 Task: Create a sub task Design and Implement Solution for the task  Improve website speed and performance in the project AcmeWorks , assign it to team member softage.3@softage.net and update the status of the sub task to  Off Track , set the priority of the sub task to High
Action: Mouse moved to (464, 234)
Screenshot: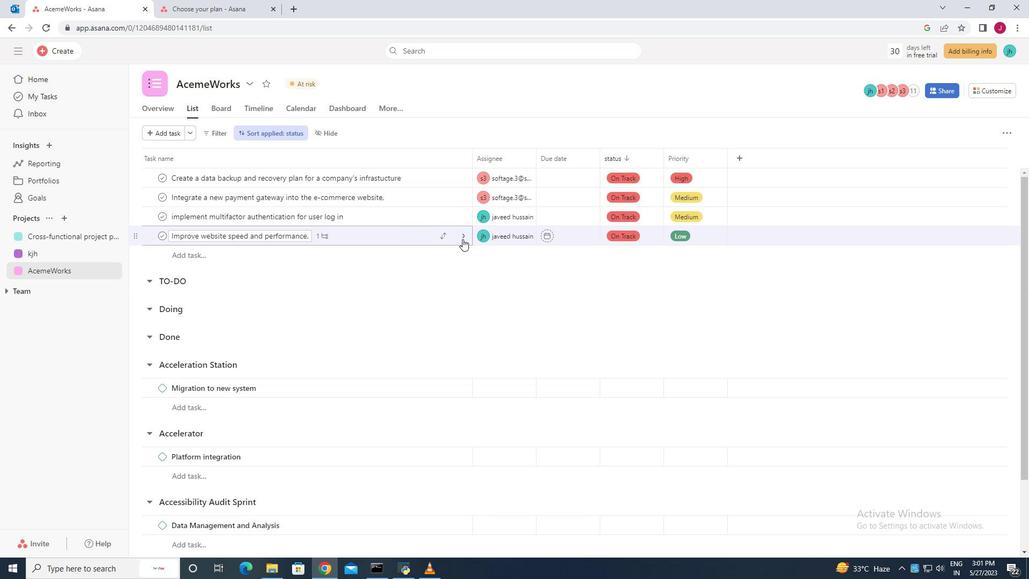 
Action: Mouse pressed left at (464, 234)
Screenshot: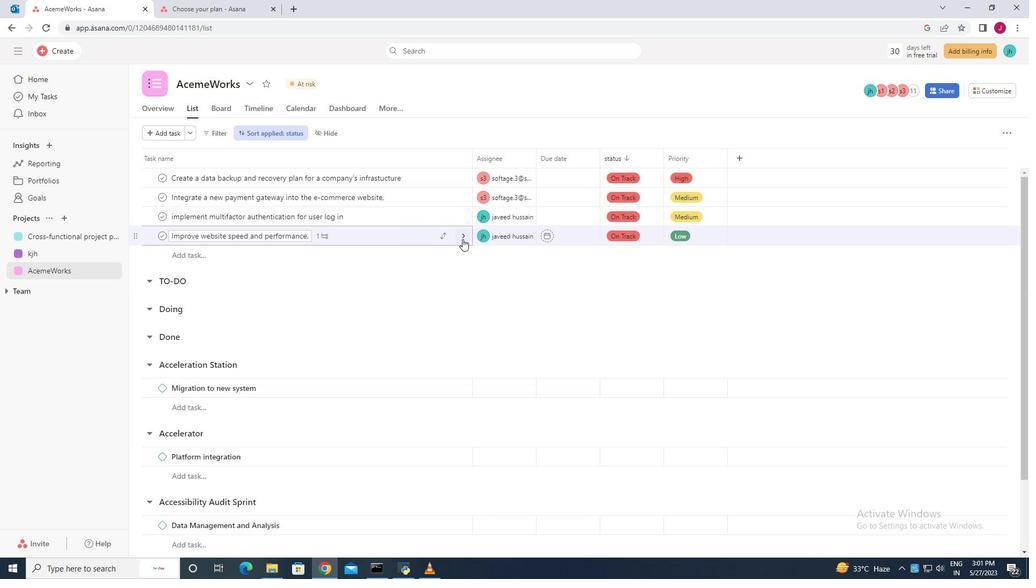 
Action: Mouse moved to (727, 376)
Screenshot: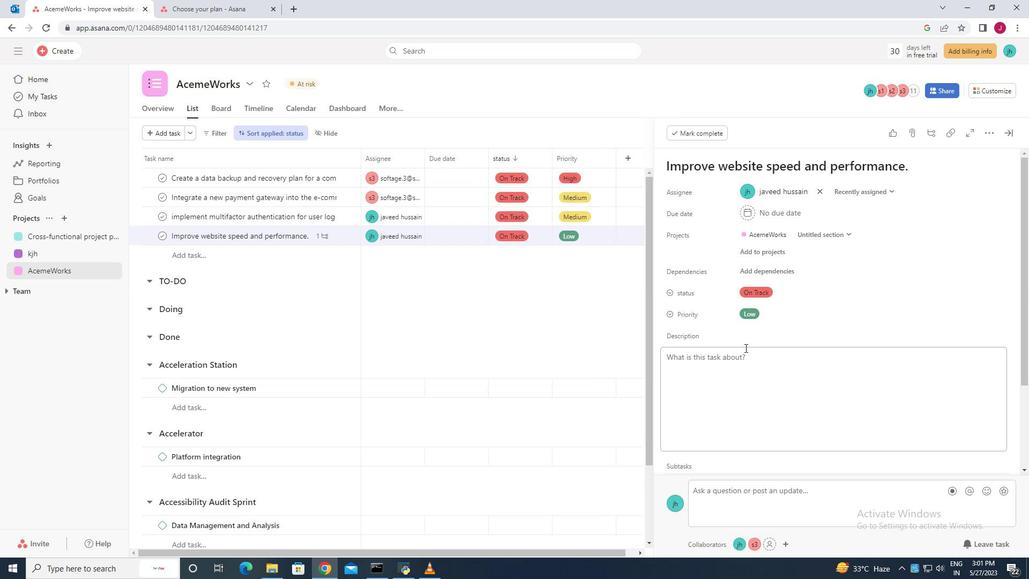 
Action: Mouse scrolled (728, 372) with delta (0, 0)
Screenshot: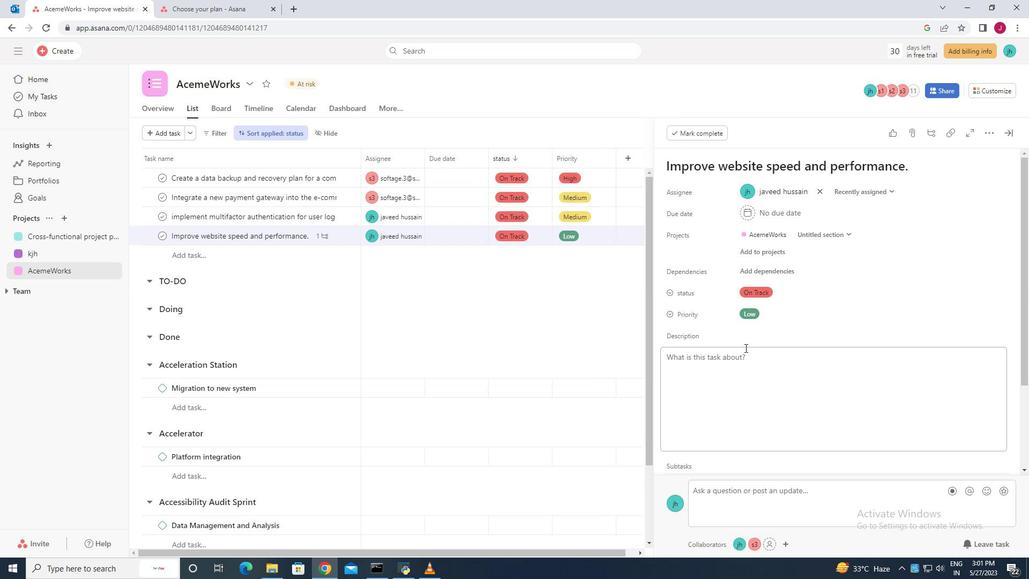 
Action: Mouse scrolled (727, 375) with delta (0, 0)
Screenshot: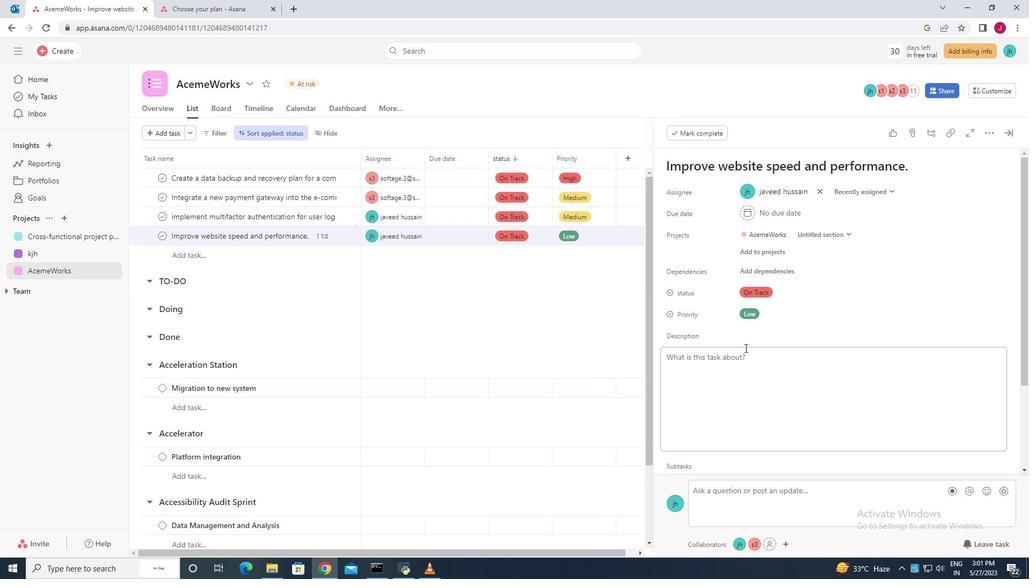 
Action: Mouse scrolled (727, 375) with delta (0, 0)
Screenshot: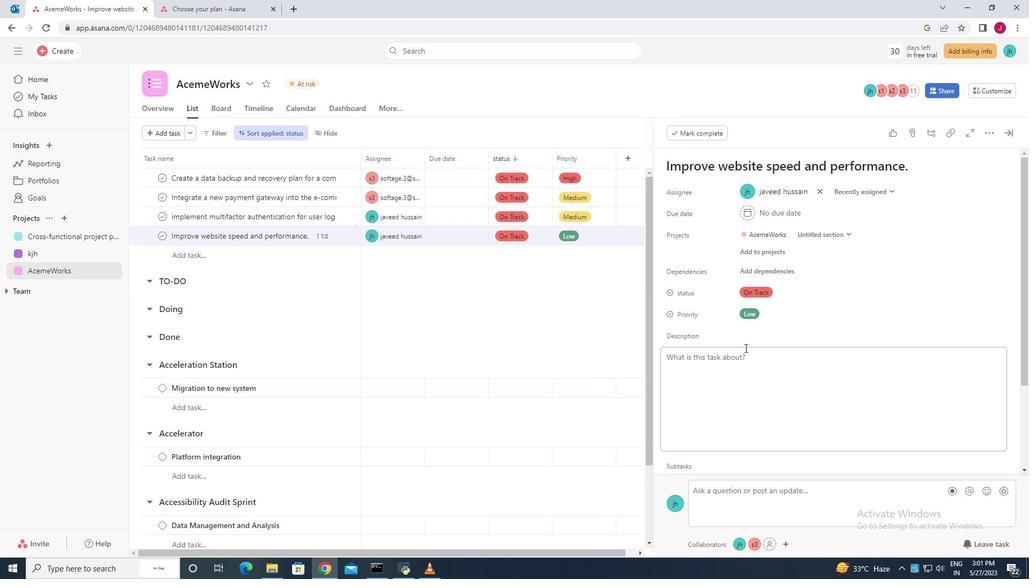 
Action: Mouse scrolled (727, 375) with delta (0, 0)
Screenshot: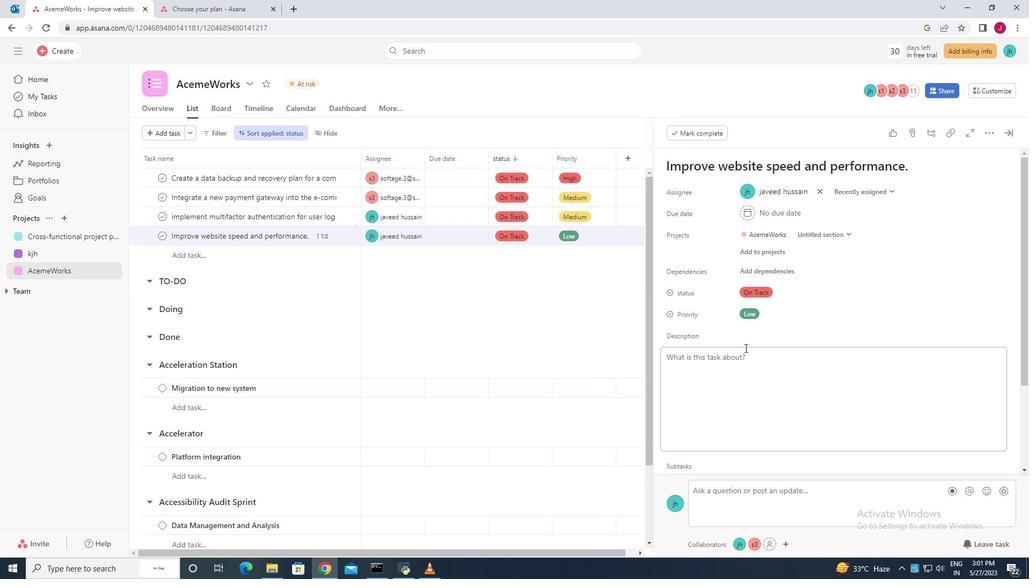 
Action: Mouse moved to (689, 391)
Screenshot: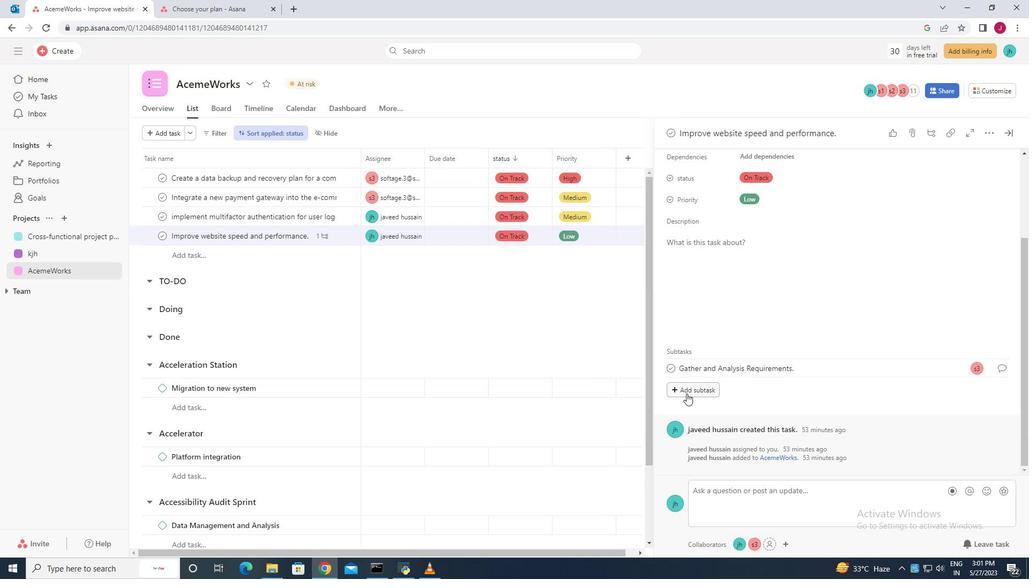 
Action: Mouse pressed left at (689, 391)
Screenshot: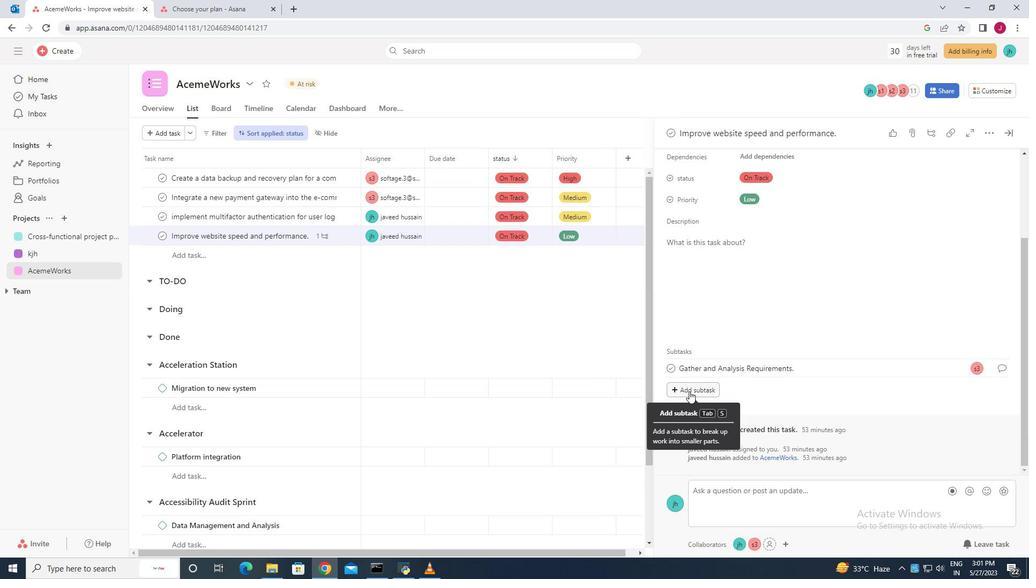 
Action: Mouse moved to (698, 367)
Screenshot: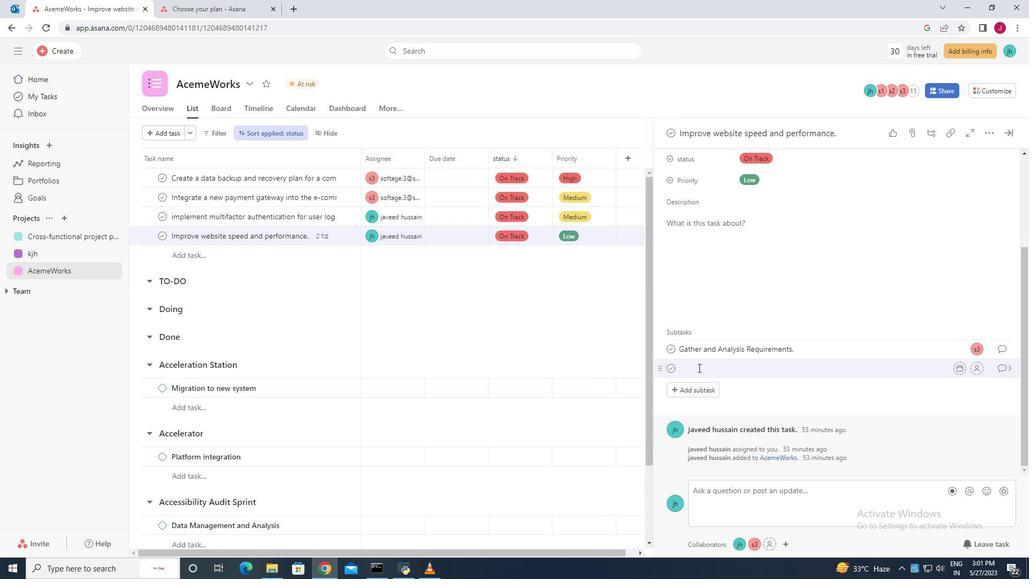 
Action: Key pressed <Key.caps_lock>D<Key.caps_lock>esign<Key.space><Key.caps_lock><Key.caps_lock>and<Key.space><Key.caps_lock>I<Key.caps_lock>mplement<Key.space>solution.
Screenshot: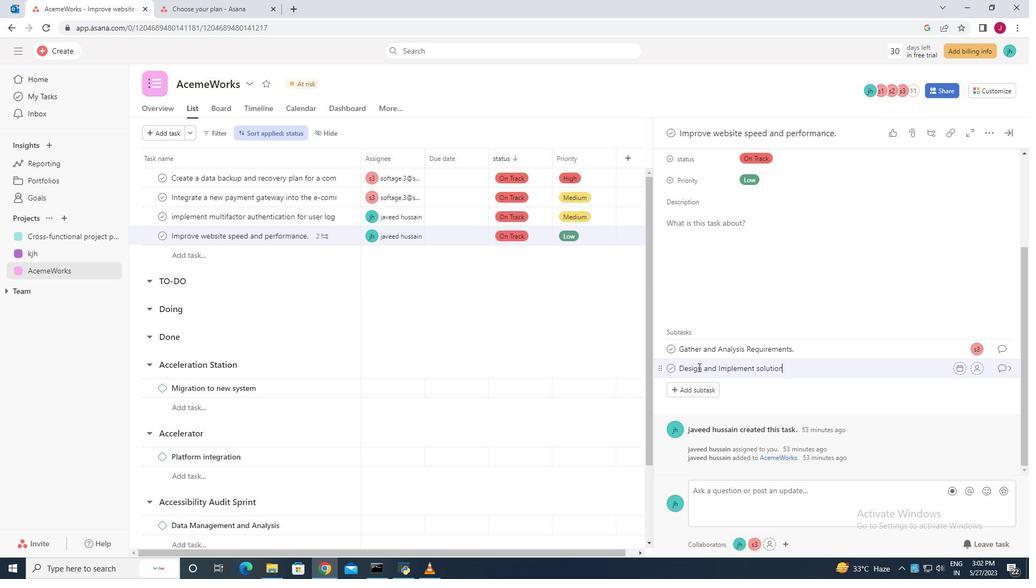 
Action: Mouse moved to (976, 371)
Screenshot: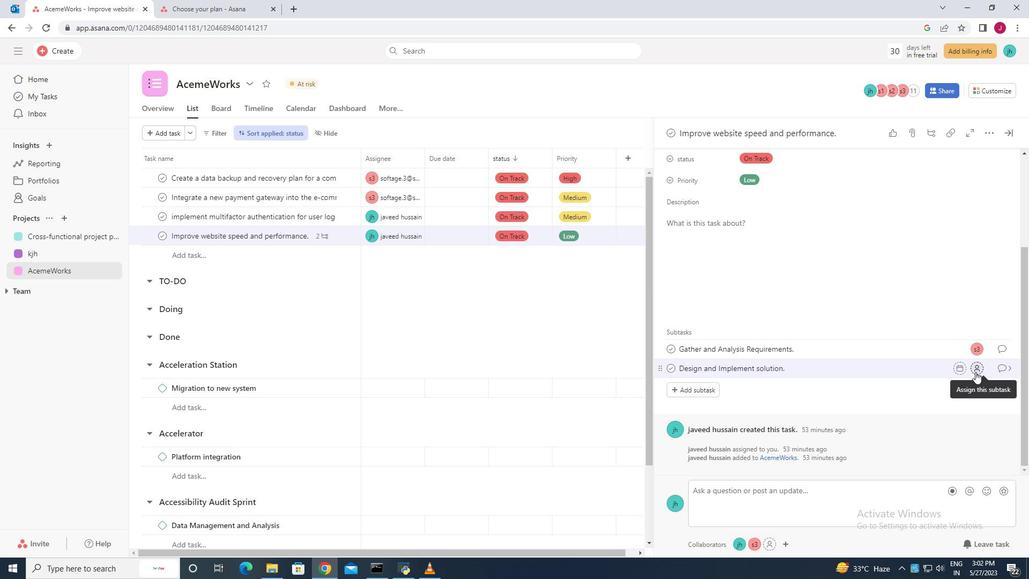 
Action: Mouse pressed left at (976, 371)
Screenshot: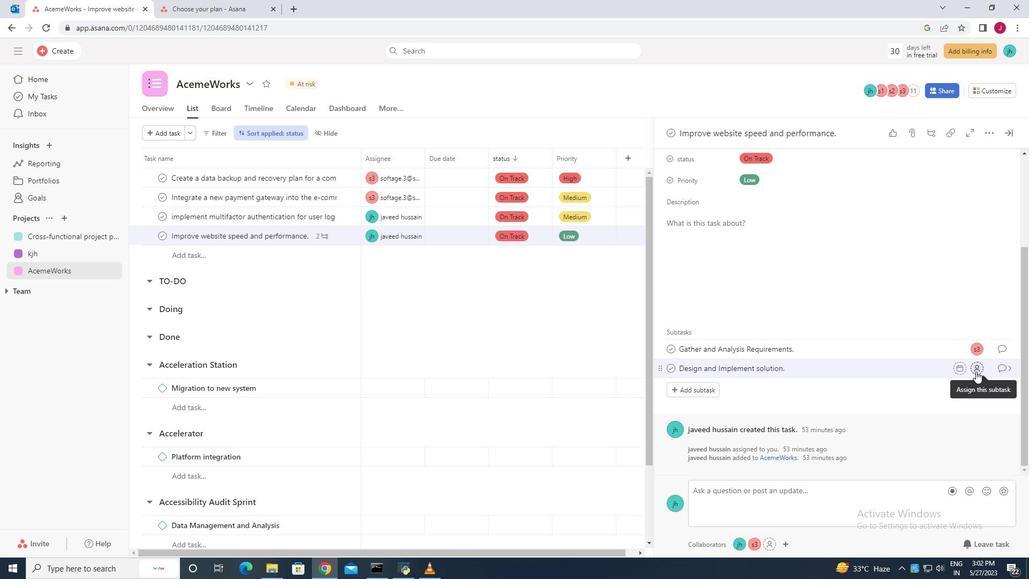 
Action: Key pressed softage.2<Key.backspace>3
Screenshot: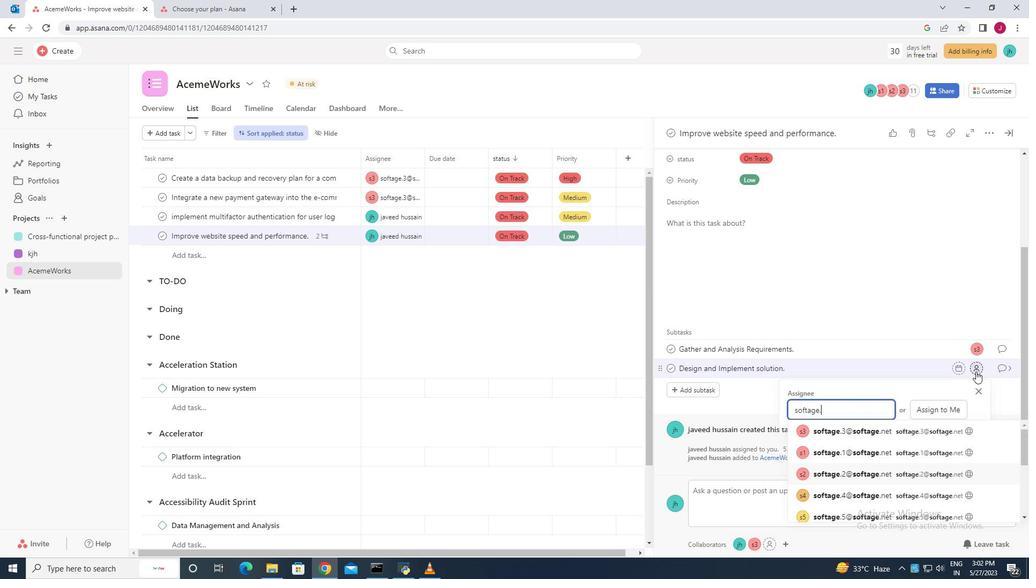 
Action: Mouse moved to (868, 432)
Screenshot: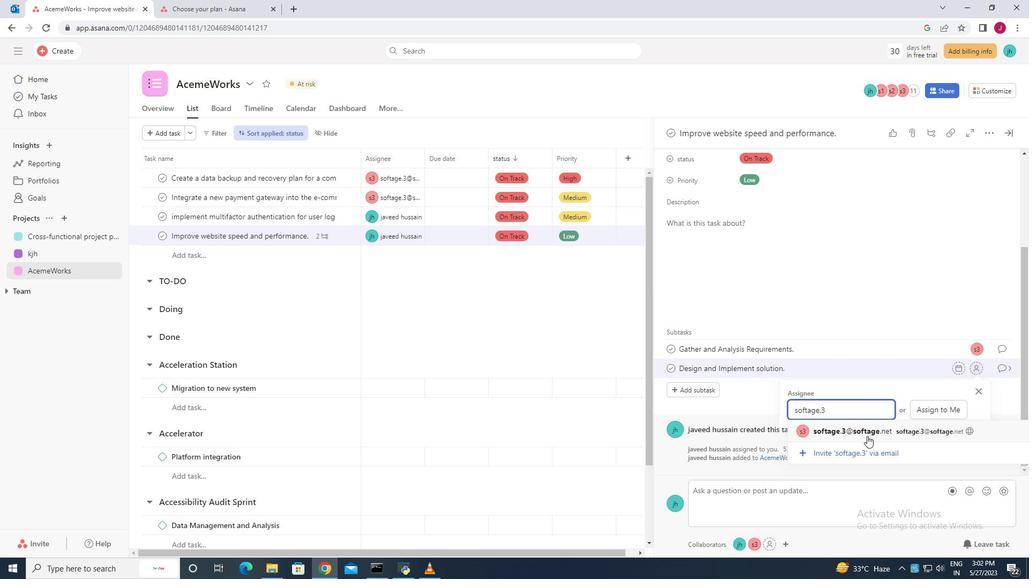 
Action: Mouse pressed left at (868, 432)
Screenshot: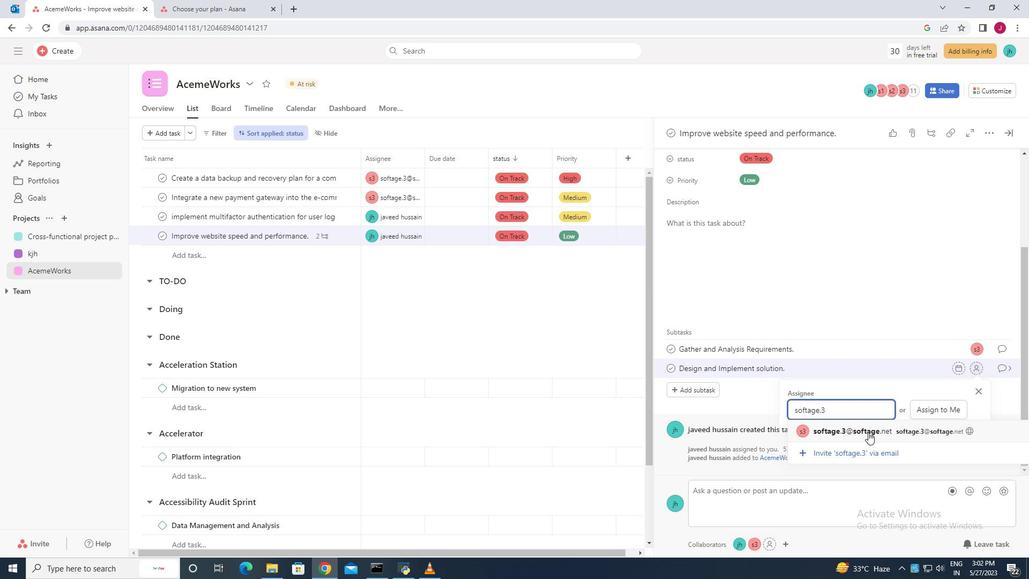 
Action: Mouse moved to (1003, 367)
Screenshot: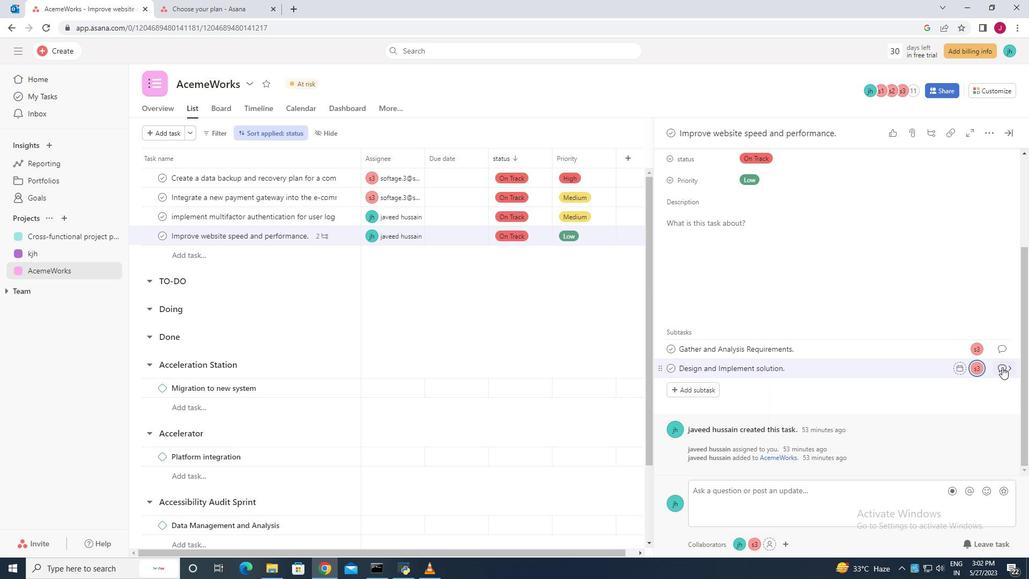 
Action: Mouse pressed left at (1003, 367)
Screenshot: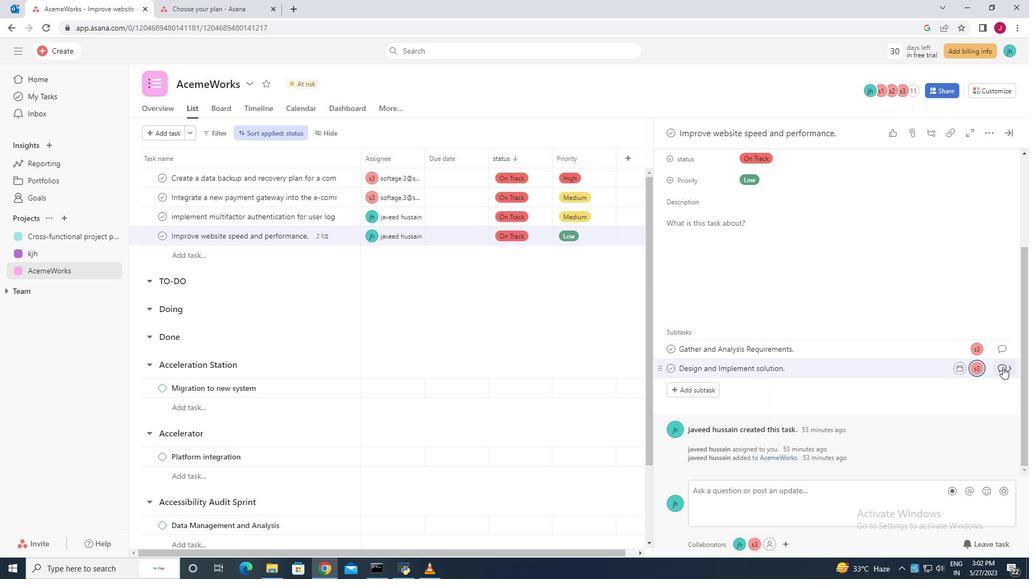 
Action: Mouse moved to (712, 284)
Screenshot: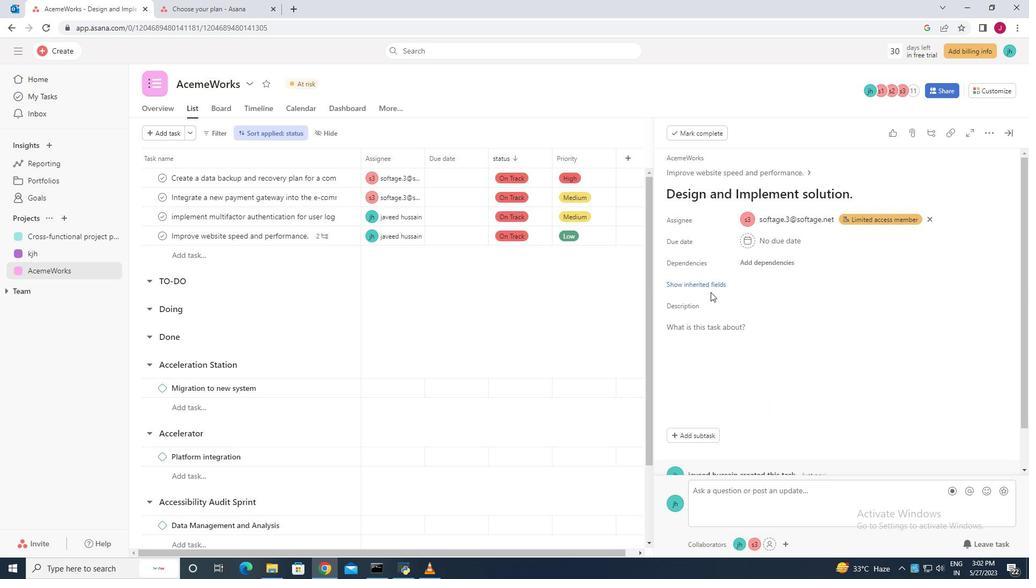 
Action: Mouse pressed left at (712, 284)
Screenshot: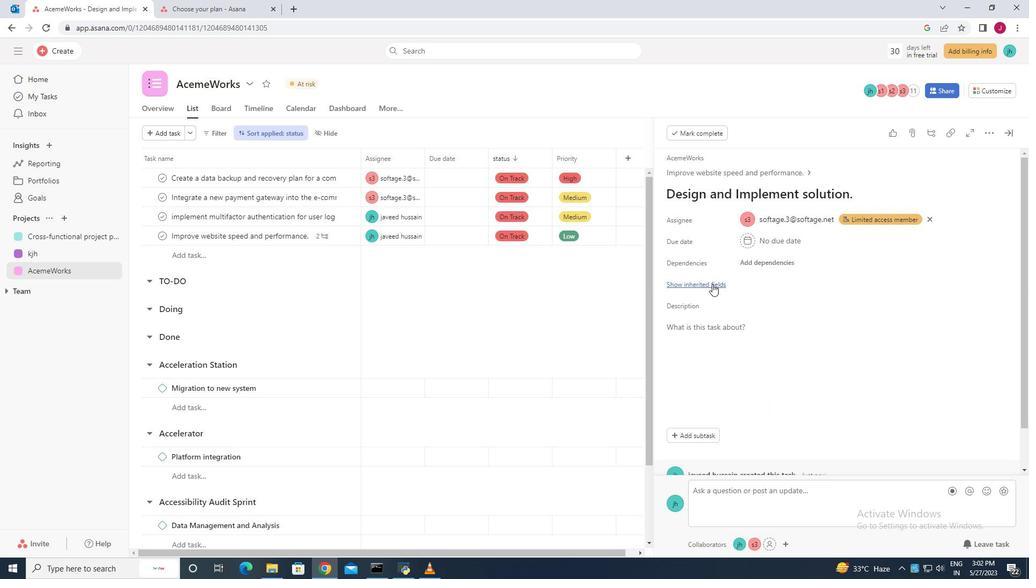 
Action: Mouse moved to (743, 306)
Screenshot: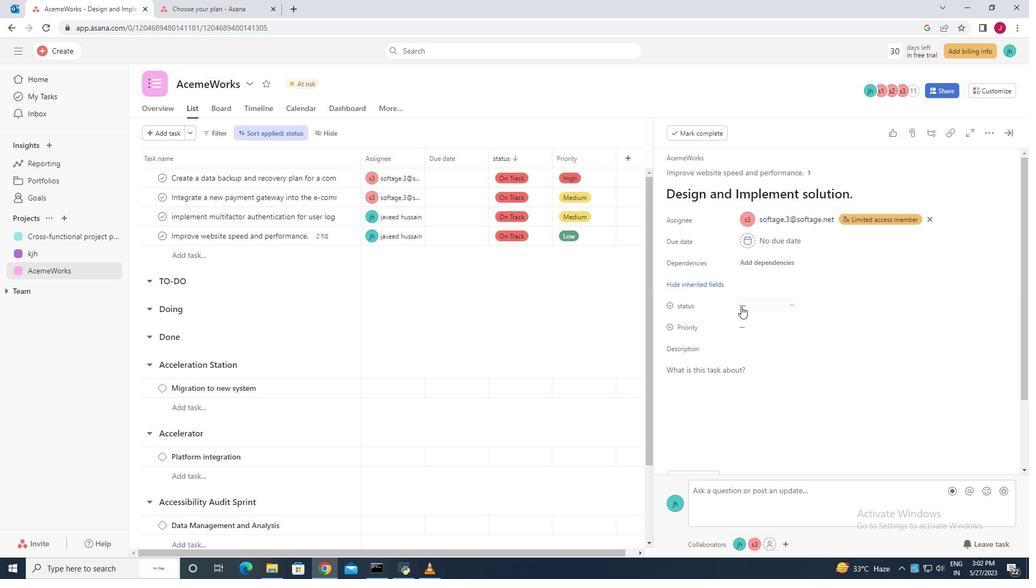 
Action: Mouse pressed left at (743, 306)
Screenshot: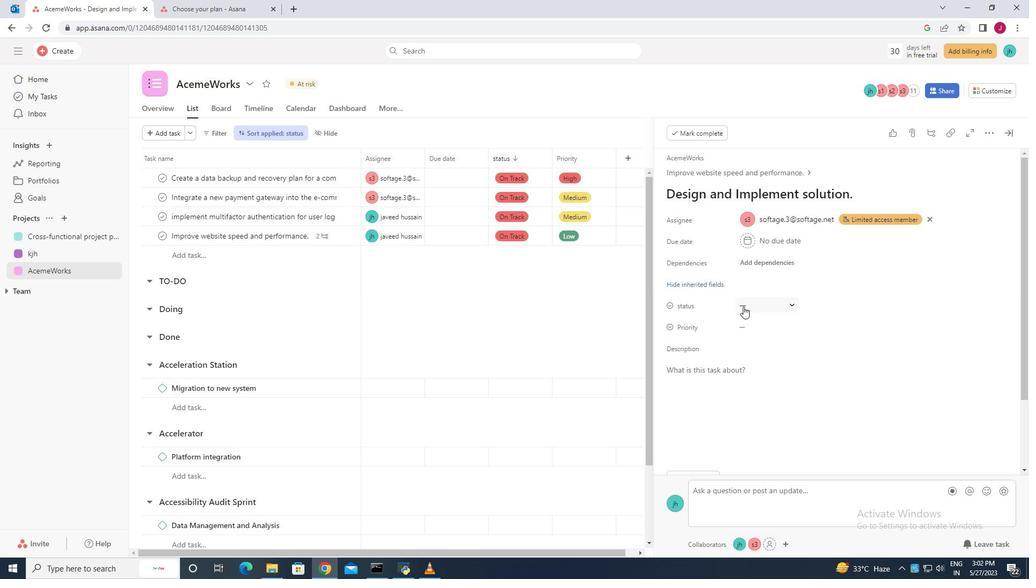 
Action: Mouse moved to (772, 360)
Screenshot: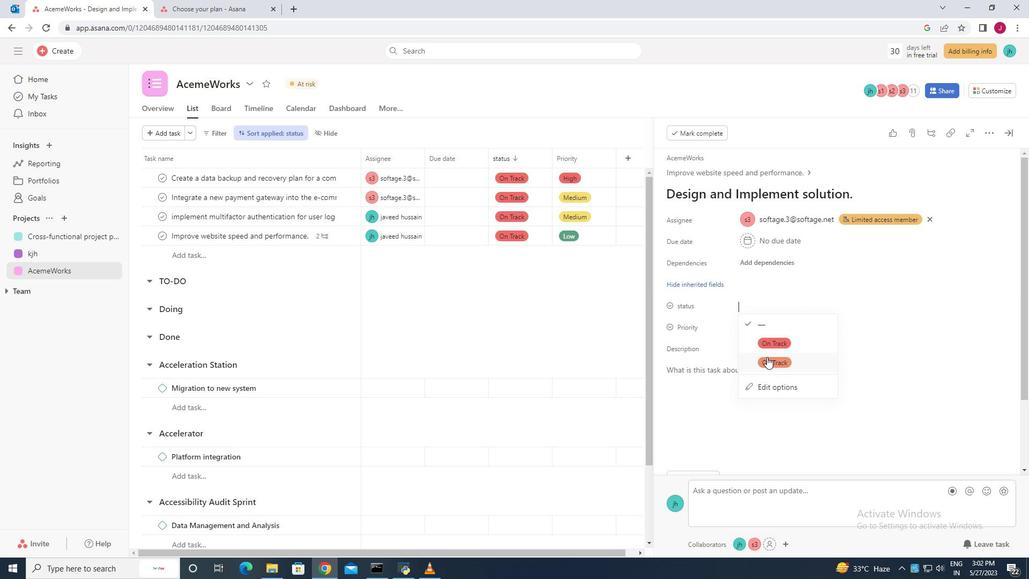 
Action: Mouse pressed left at (772, 360)
Screenshot: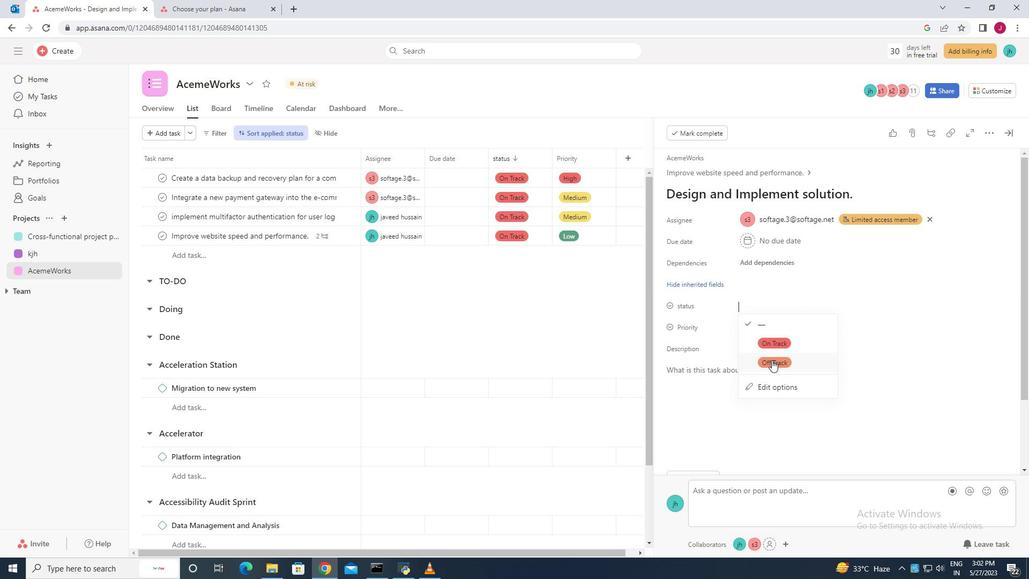 
Action: Mouse moved to (752, 326)
Screenshot: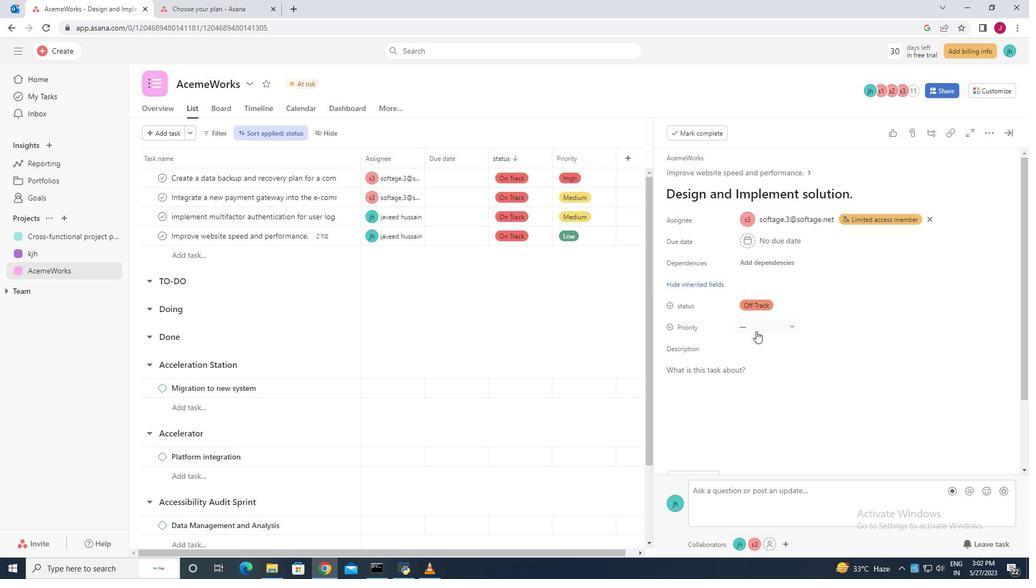 
Action: Mouse pressed left at (752, 326)
Screenshot: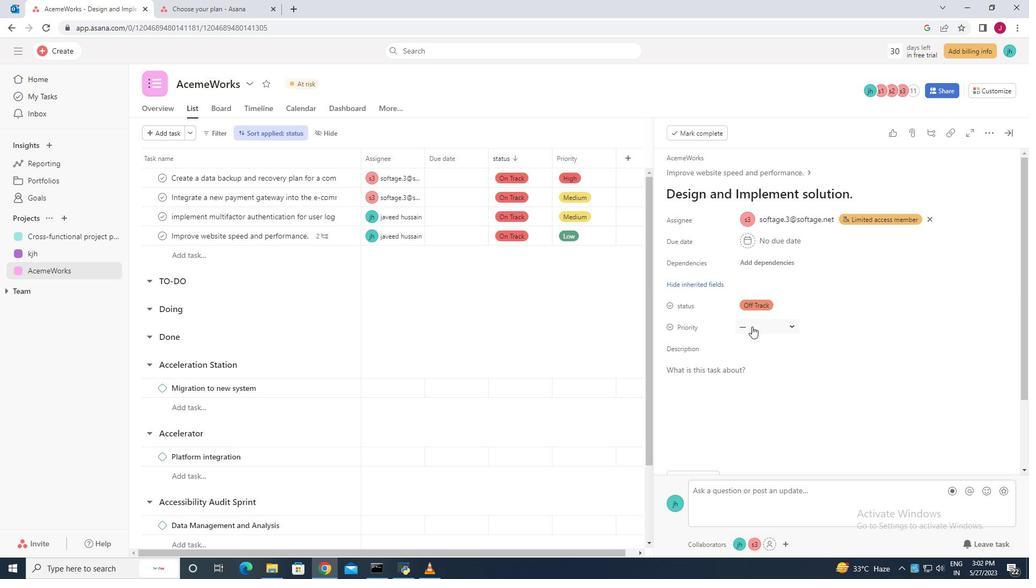 
Action: Mouse moved to (770, 361)
Screenshot: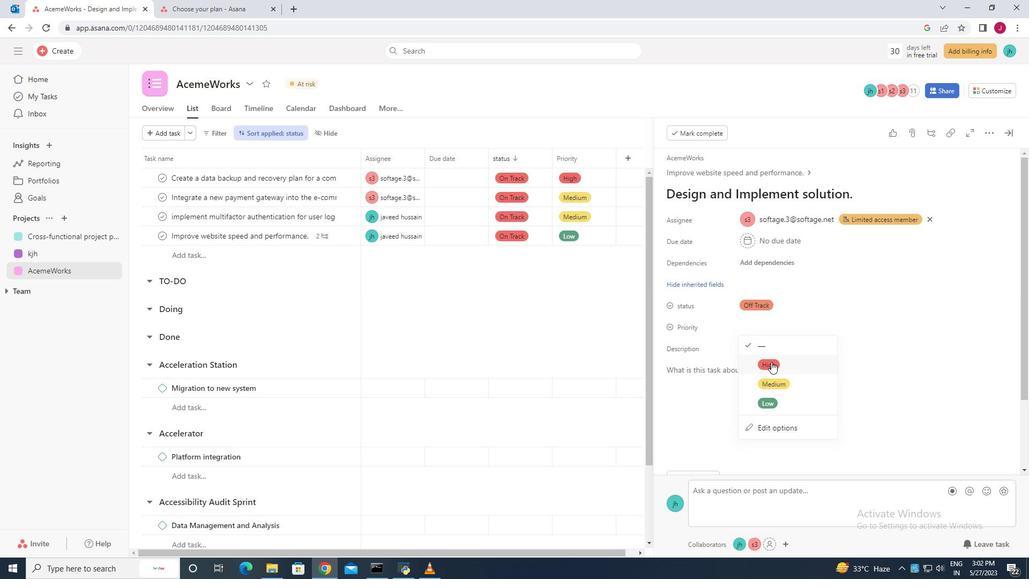 
Action: Mouse pressed left at (770, 361)
Screenshot: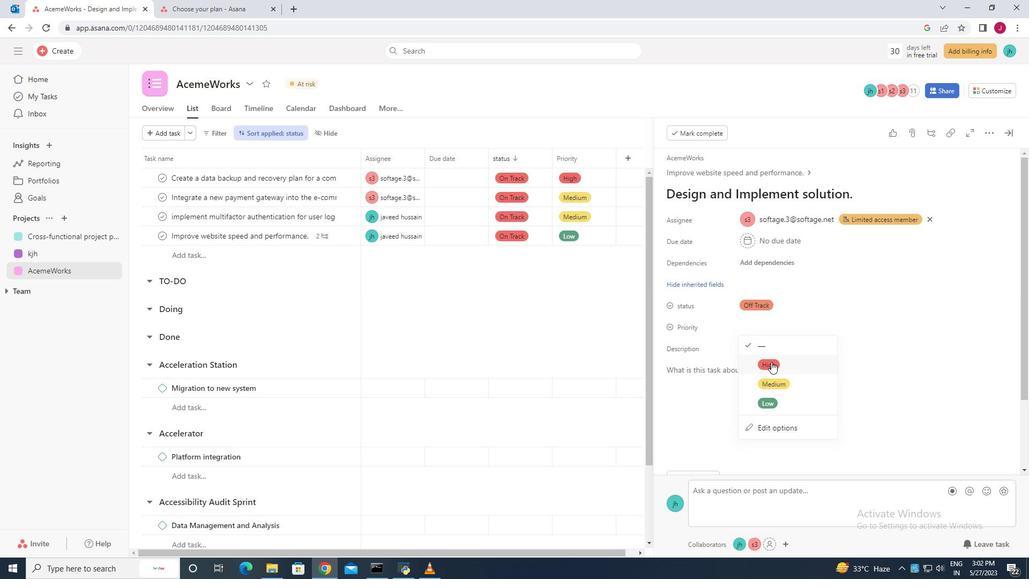 
Action: Mouse moved to (991, 147)
Screenshot: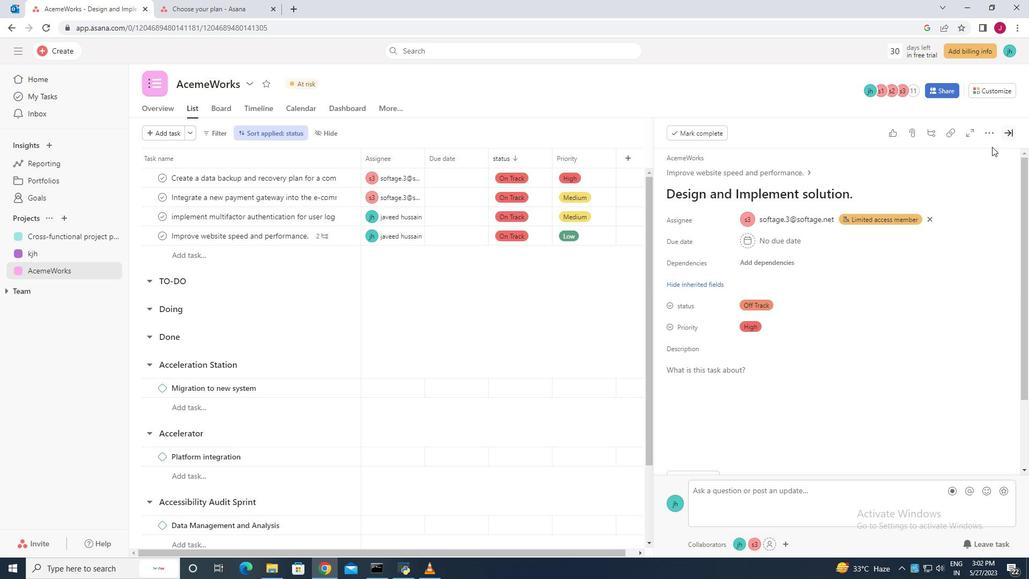 
